 Task: Ungroup all groups in a spreadsheet.
Action: Mouse pressed left at (80, 94)
Screenshot: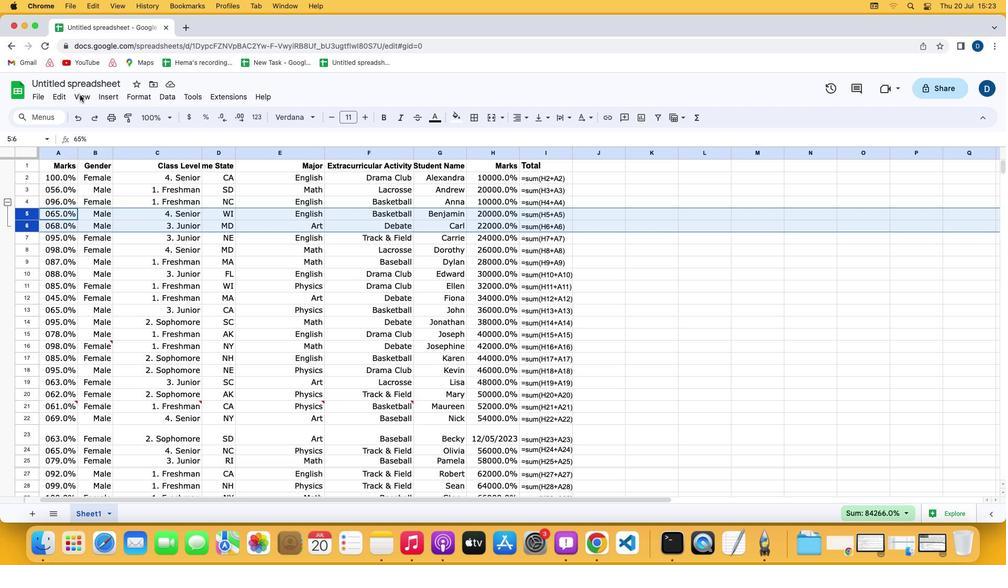 
Action: Mouse moved to (83, 95)
Screenshot: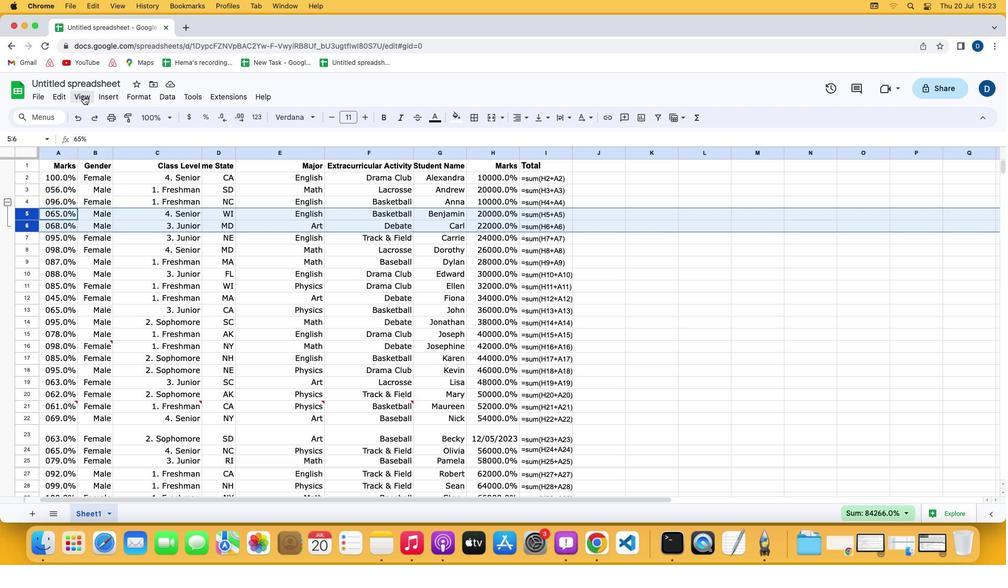 
Action: Mouse pressed left at (83, 95)
Screenshot: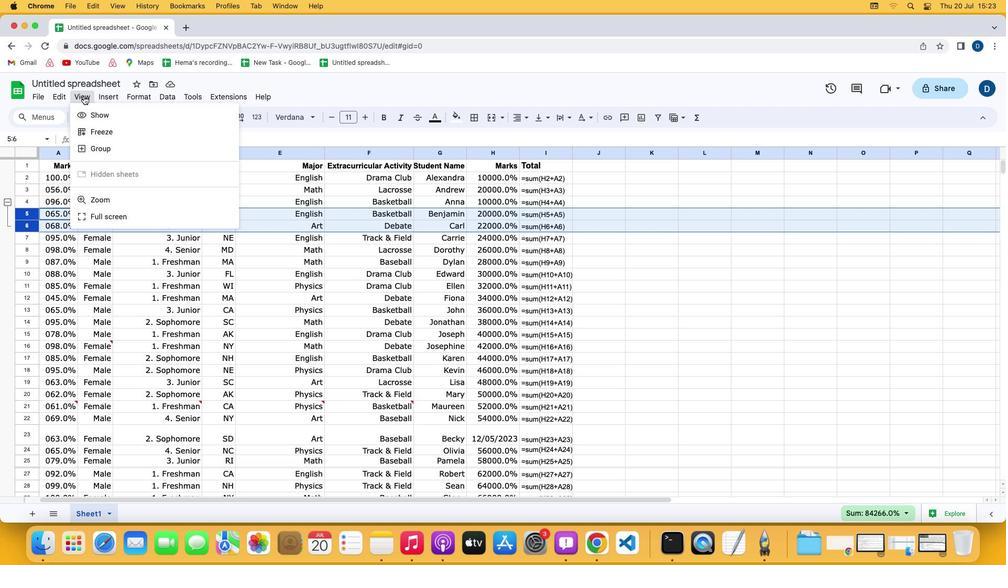 
Action: Mouse moved to (284, 165)
Screenshot: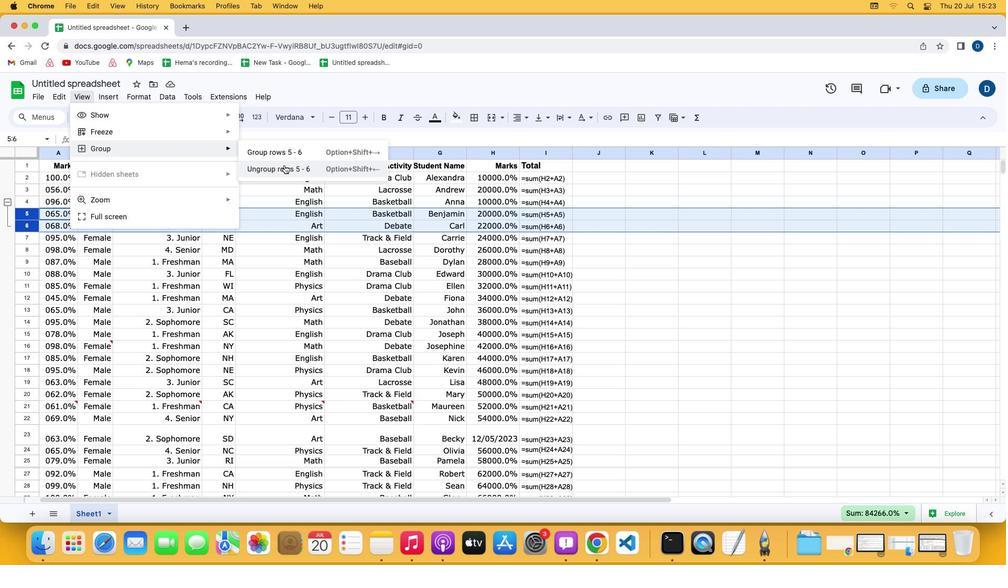 
Action: Mouse pressed left at (284, 165)
Screenshot: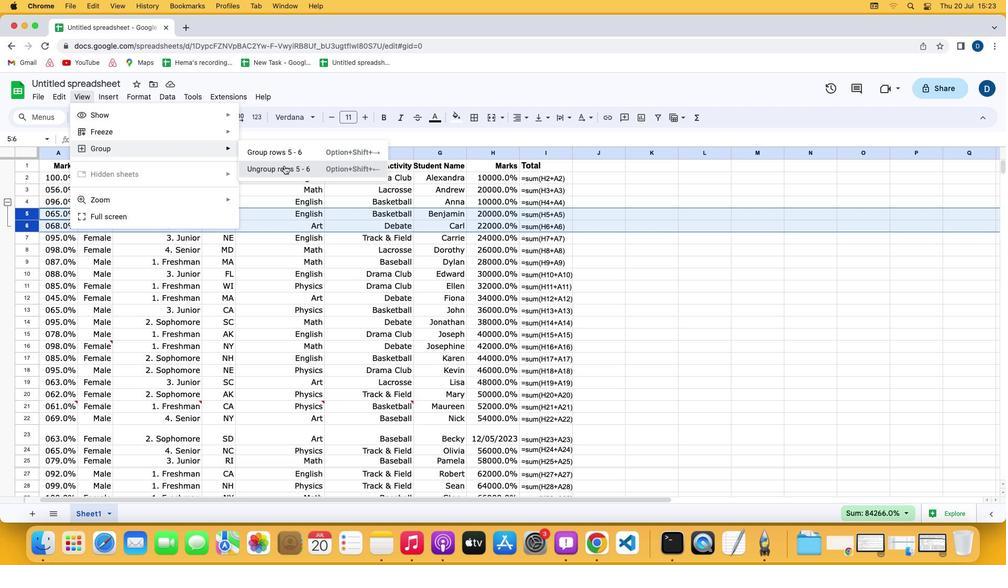 
Action: Mouse moved to (629, 288)
Screenshot: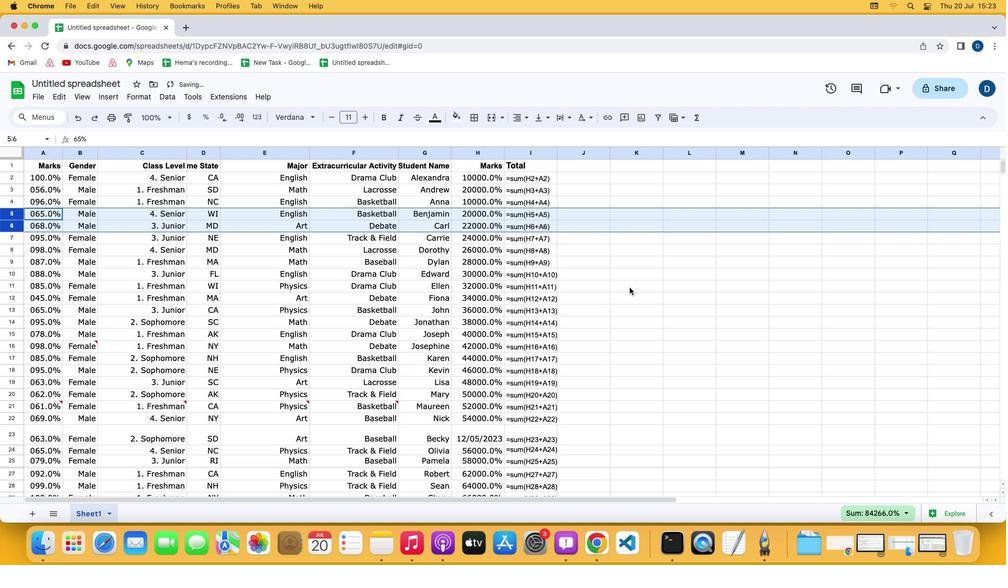 
